 Task: Create Card Sales Call Review in Board DevOps Best Practices to Workspace Antivirus and Security Software. Create Card Rollerblading Review in Board Sales Performance Benchmarking to Workspace Antivirus and Security Software. Create Card Sales Meeting Review in Board IT Asset Management and Inventory Control to Workspace Antivirus and Security Software
Action: Mouse moved to (232, 182)
Screenshot: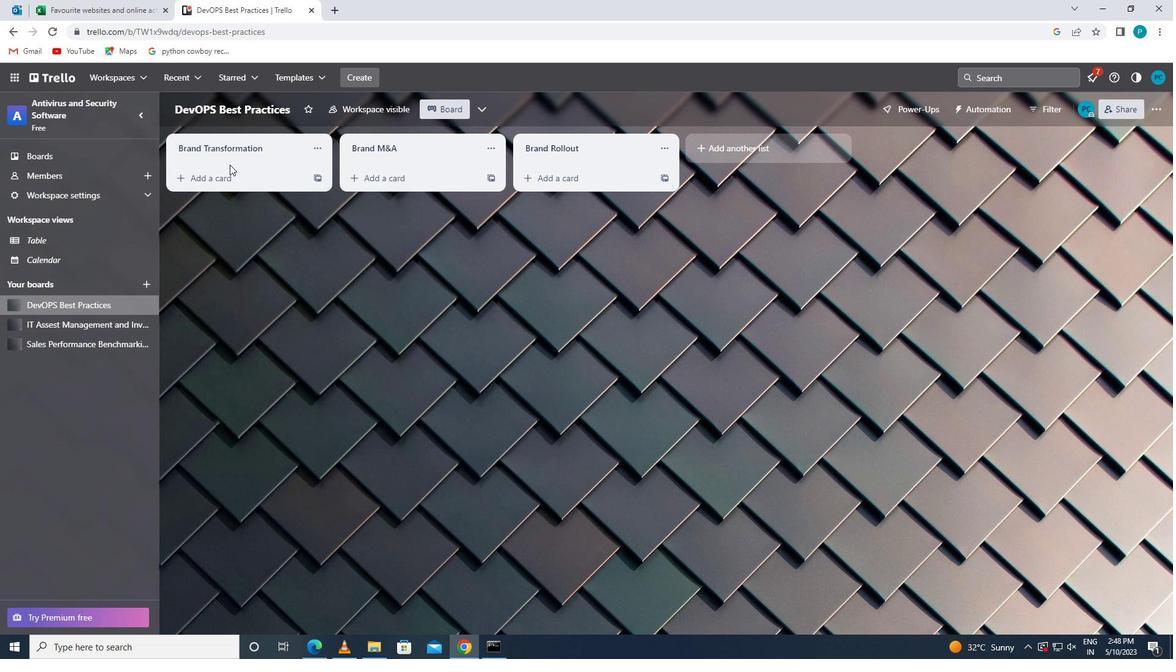 
Action: Mouse pressed left at (232, 182)
Screenshot: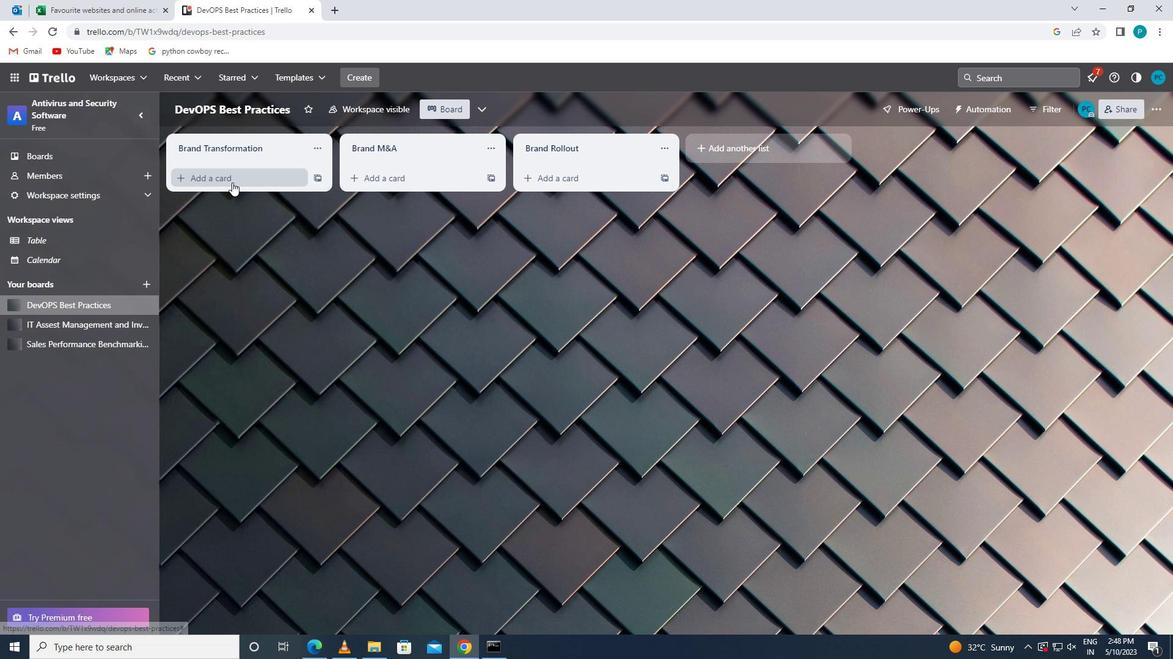 
Action: Key pressed <Key.caps_lock>s<Key.caps_lock>ales<Key.space><Key.caps_lock>c<Key.caps_lock>all<Key.space><Key.caps_lock>r<Key.caps_lock>eview
Screenshot: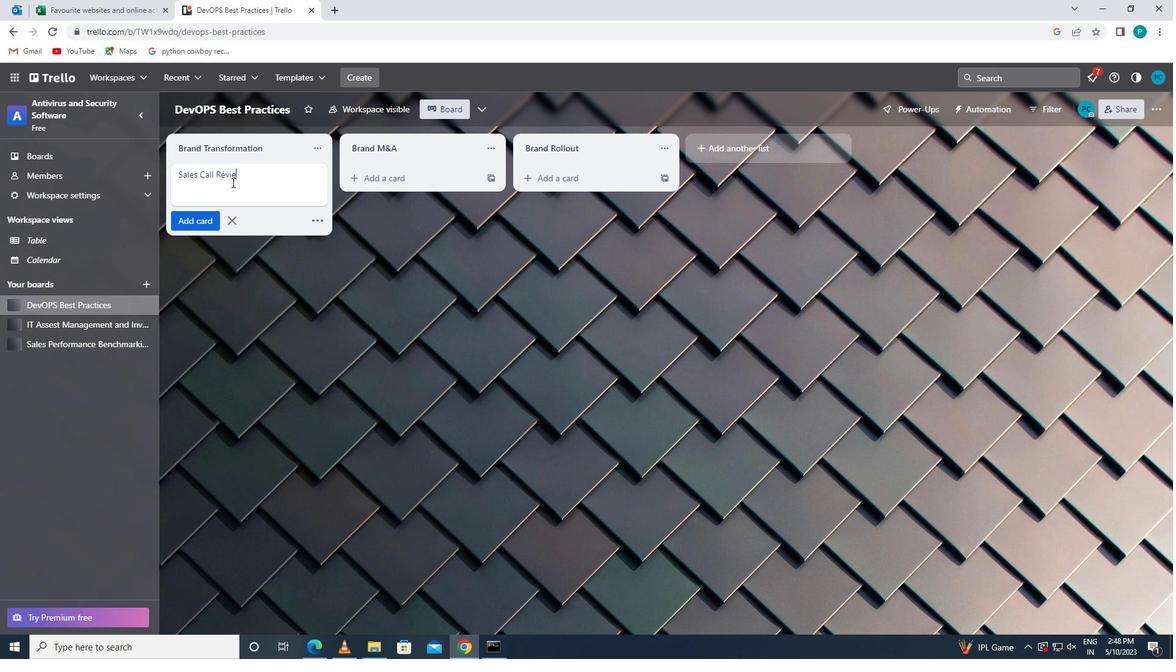 
Action: Mouse moved to (205, 214)
Screenshot: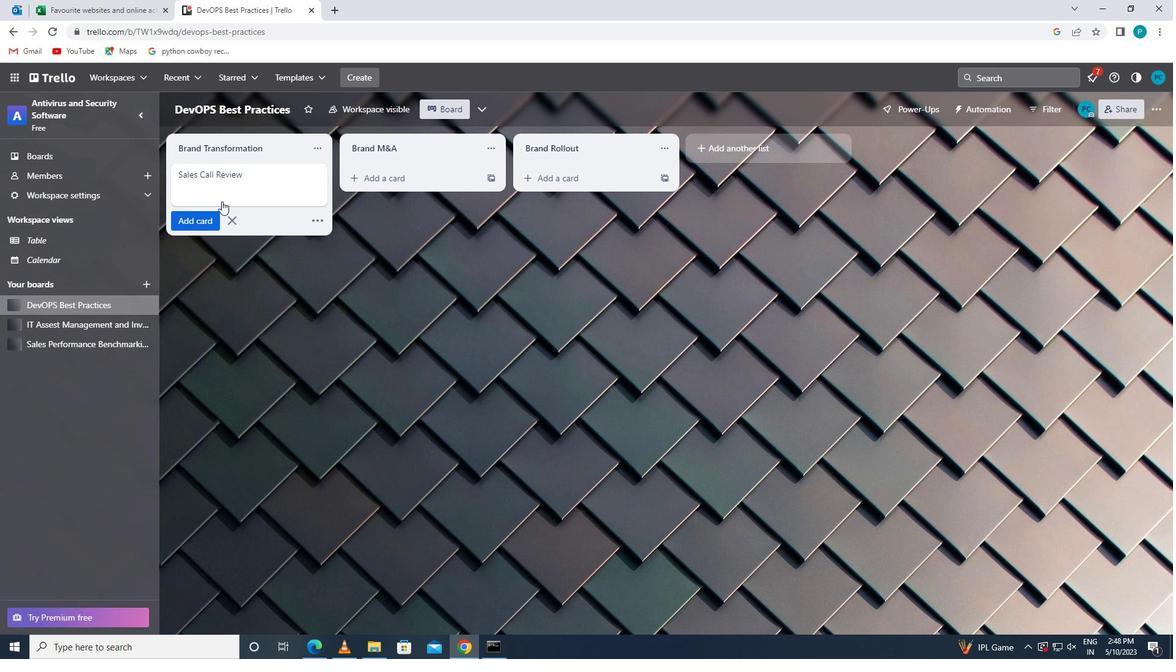 
Action: Mouse pressed left at (205, 214)
Screenshot: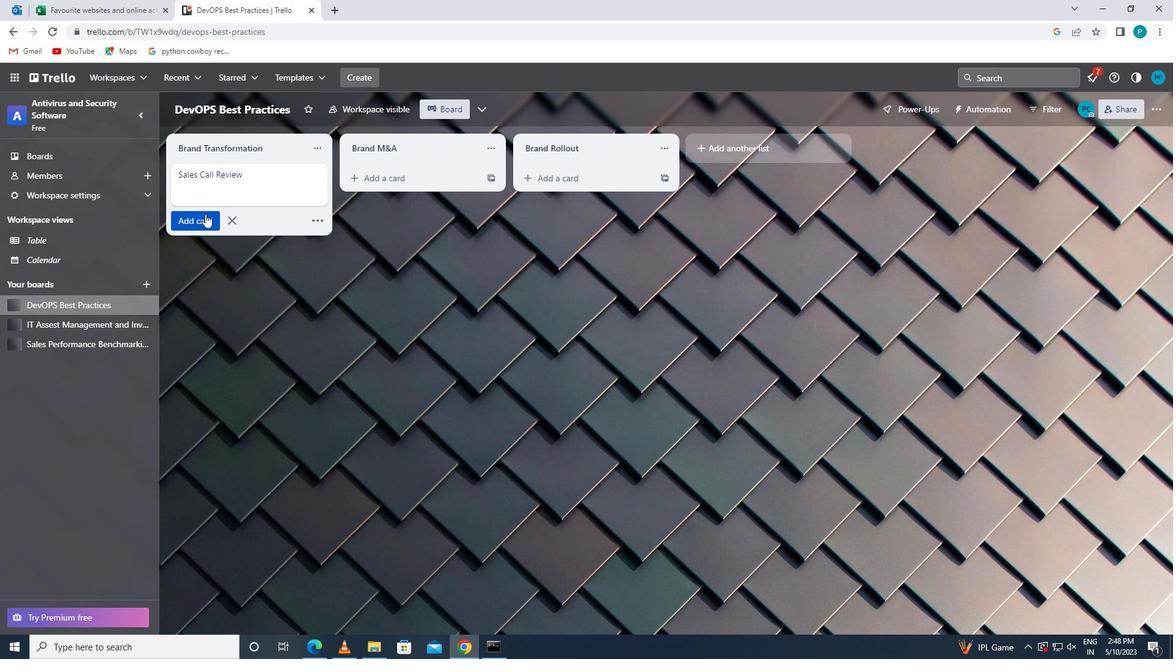 
Action: Mouse moved to (77, 339)
Screenshot: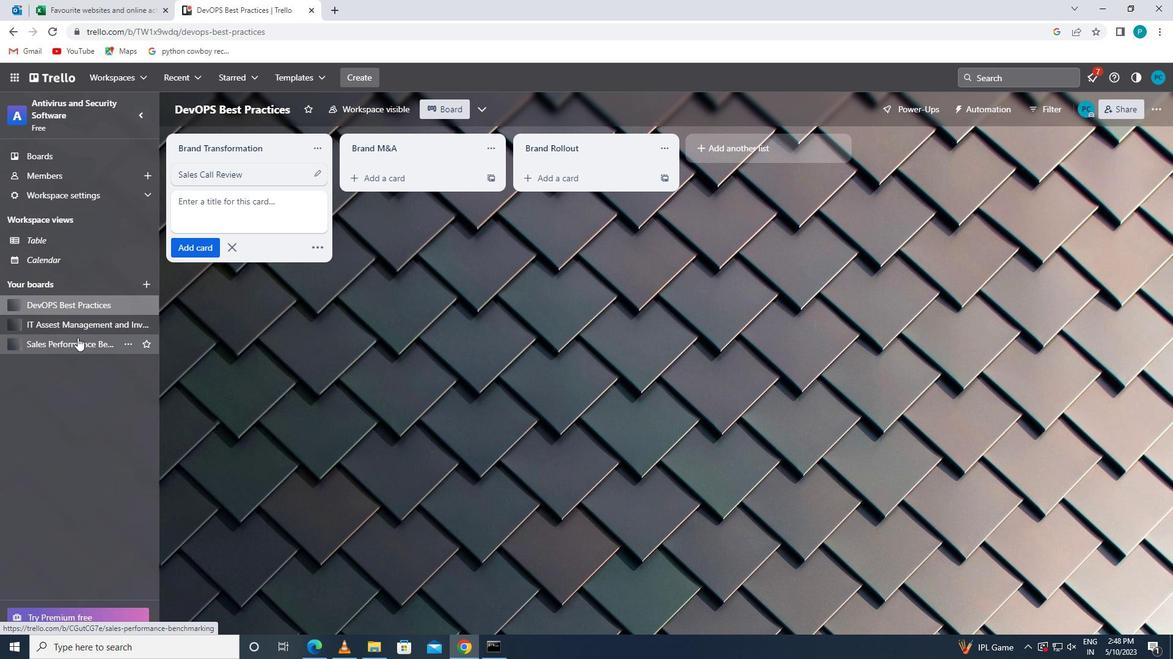 
Action: Mouse pressed left at (77, 339)
Screenshot: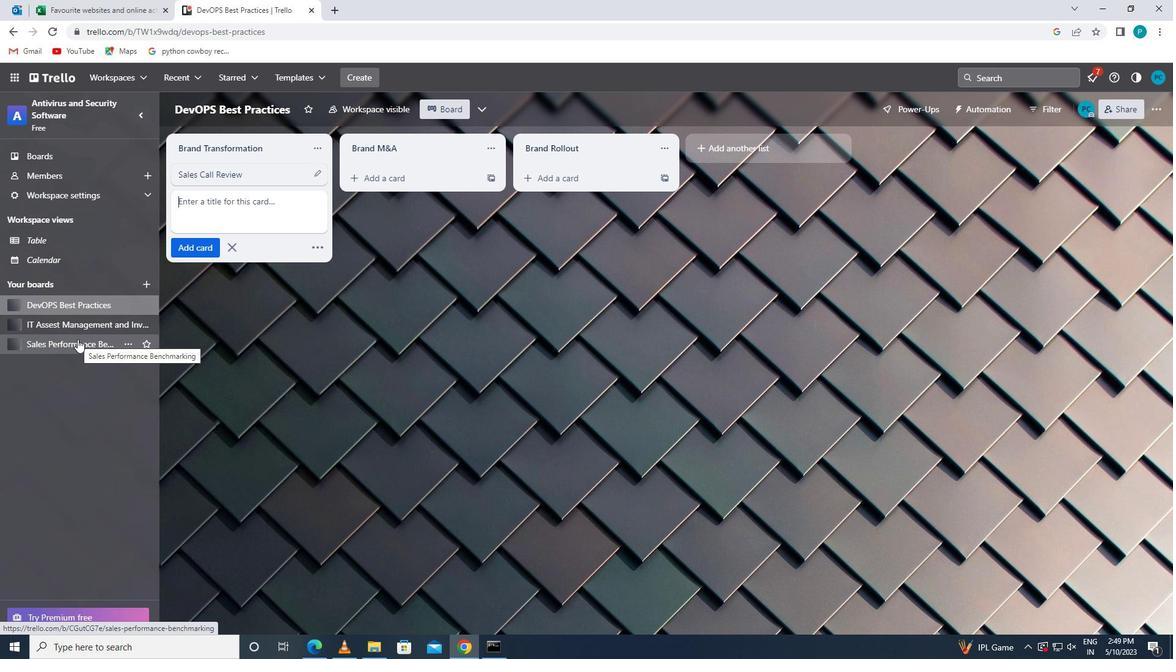 
Action: Mouse moved to (202, 179)
Screenshot: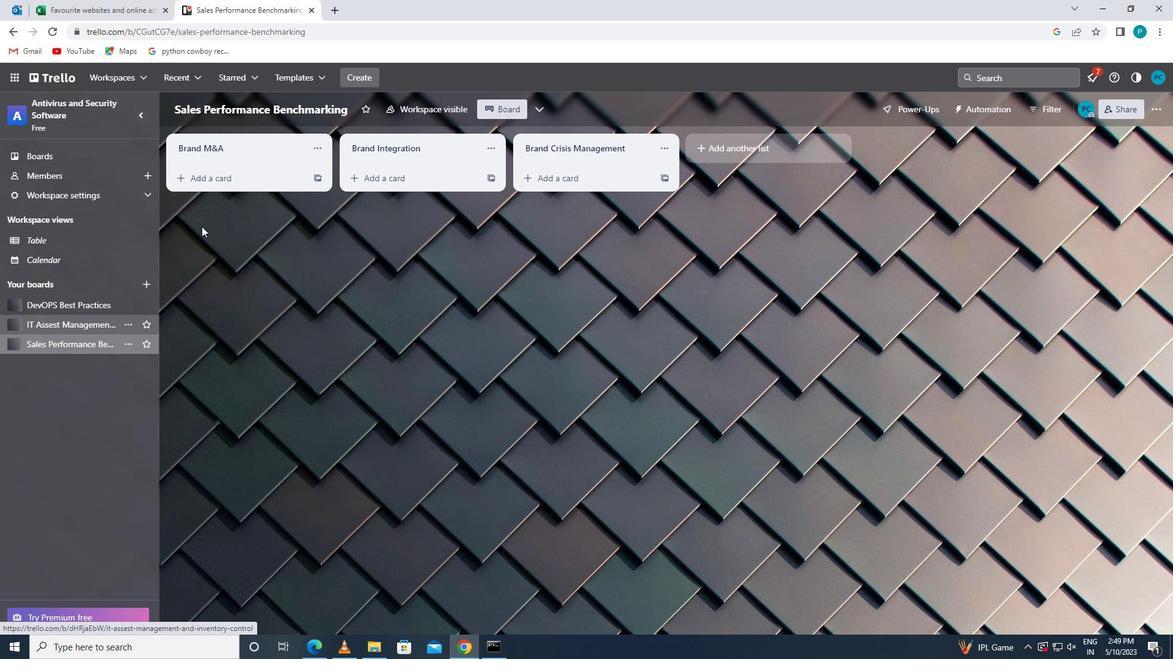
Action: Mouse pressed left at (202, 179)
Screenshot: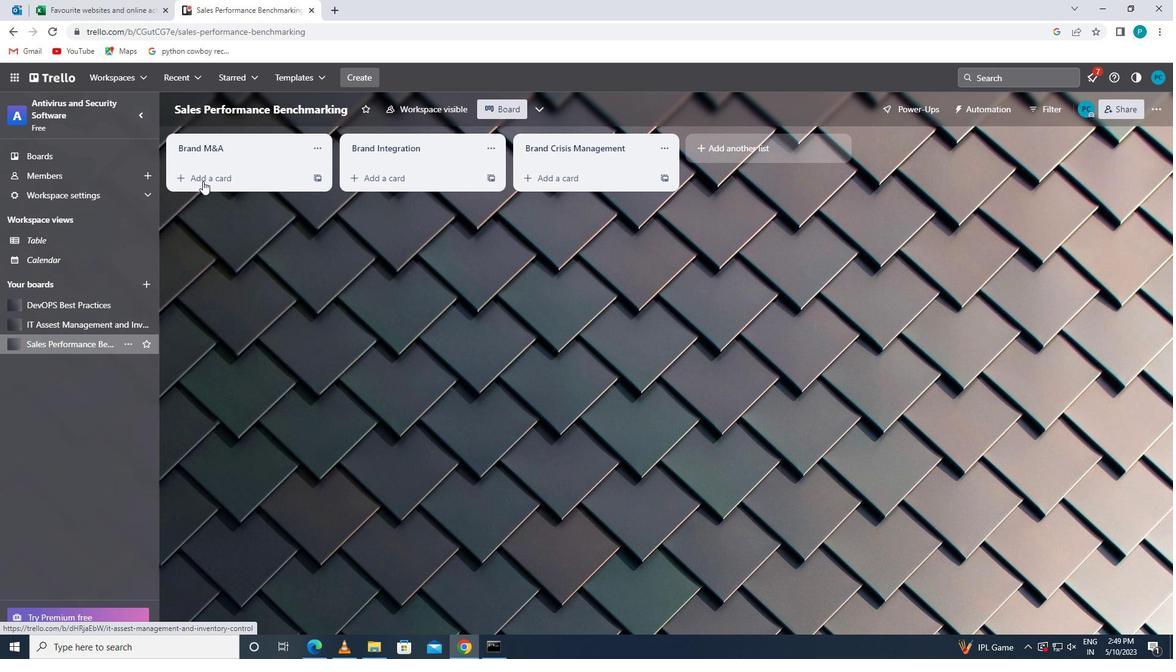 
Action: Key pressed <Key.caps_lock>r<Key.caps_lock>ollerblading<Key.space><Key.caps_lock>r<Key.caps_lock>eview
Screenshot: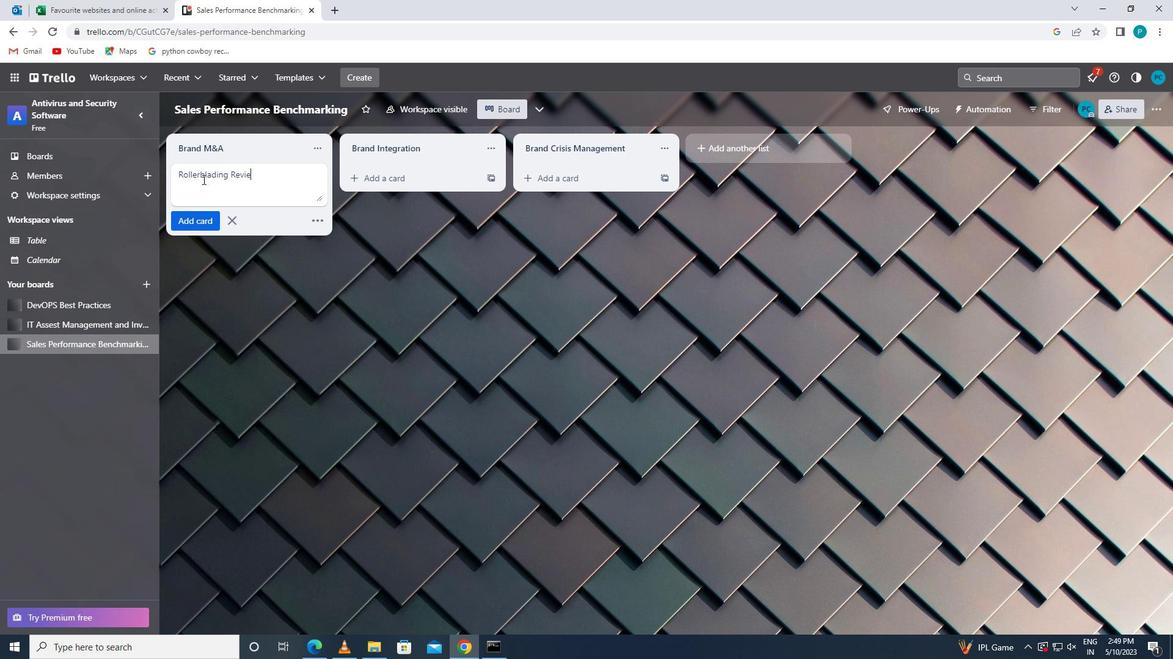 
Action: Mouse moved to (193, 219)
Screenshot: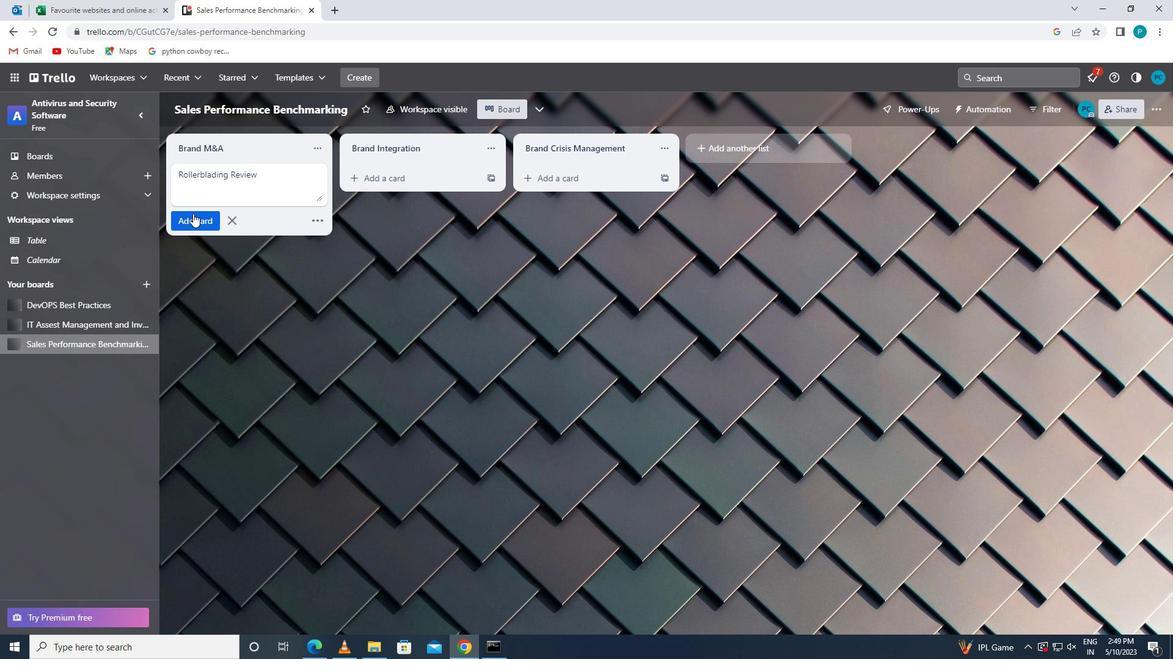 
Action: Mouse pressed left at (193, 219)
Screenshot: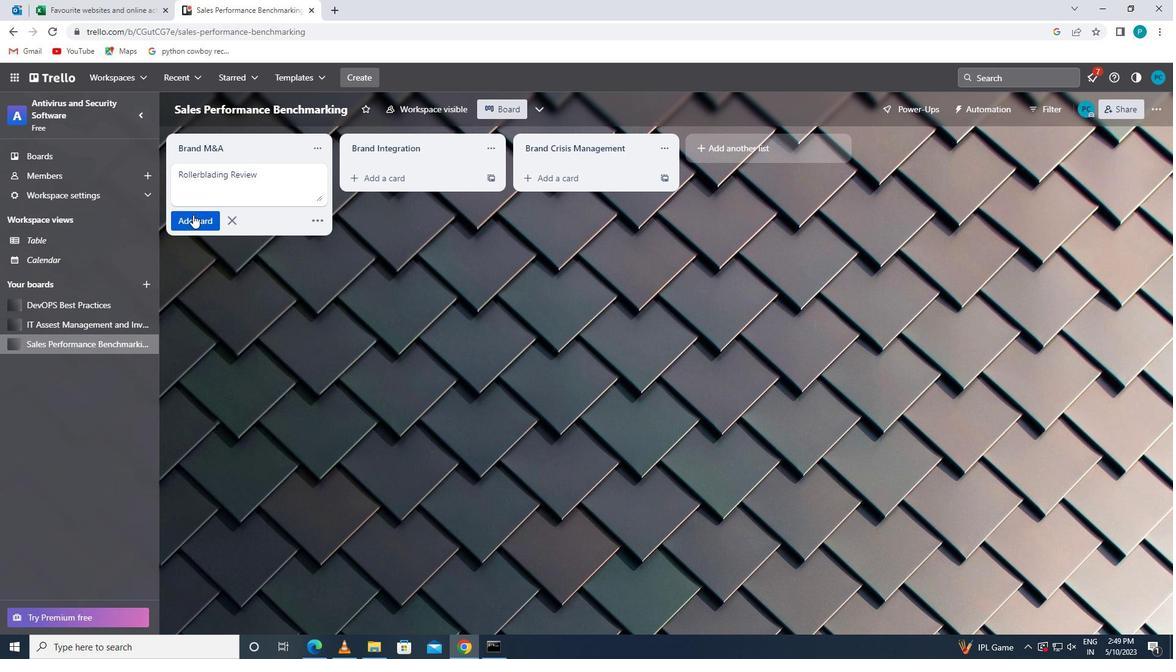 
Action: Mouse moved to (68, 325)
Screenshot: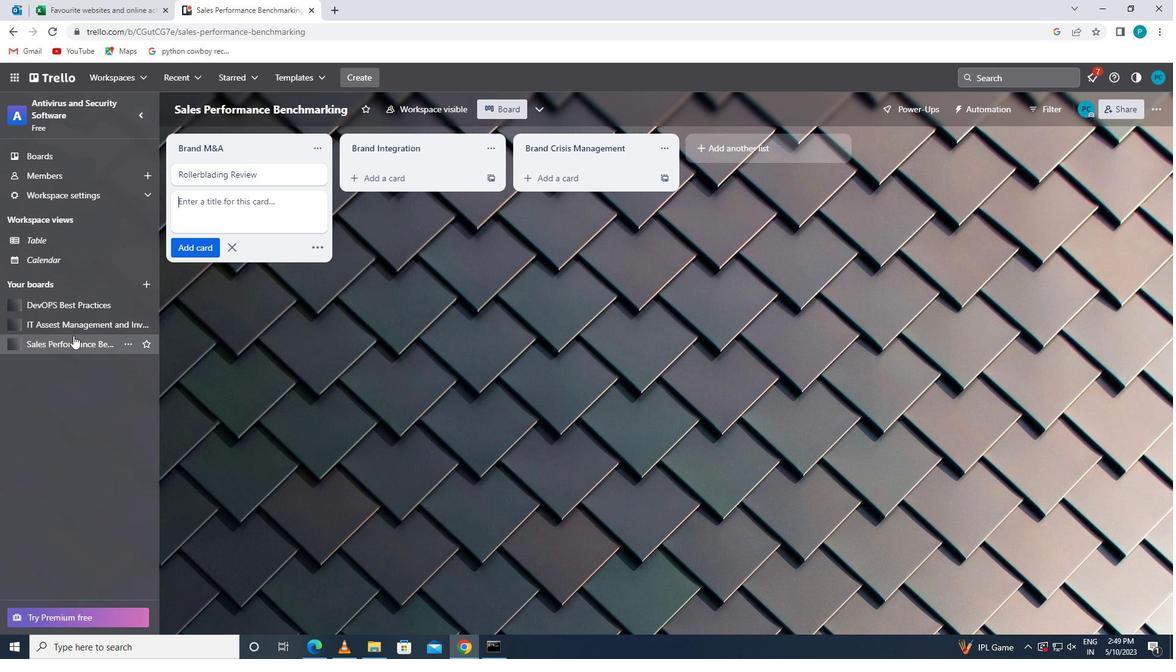 
Action: Mouse pressed left at (68, 325)
Screenshot: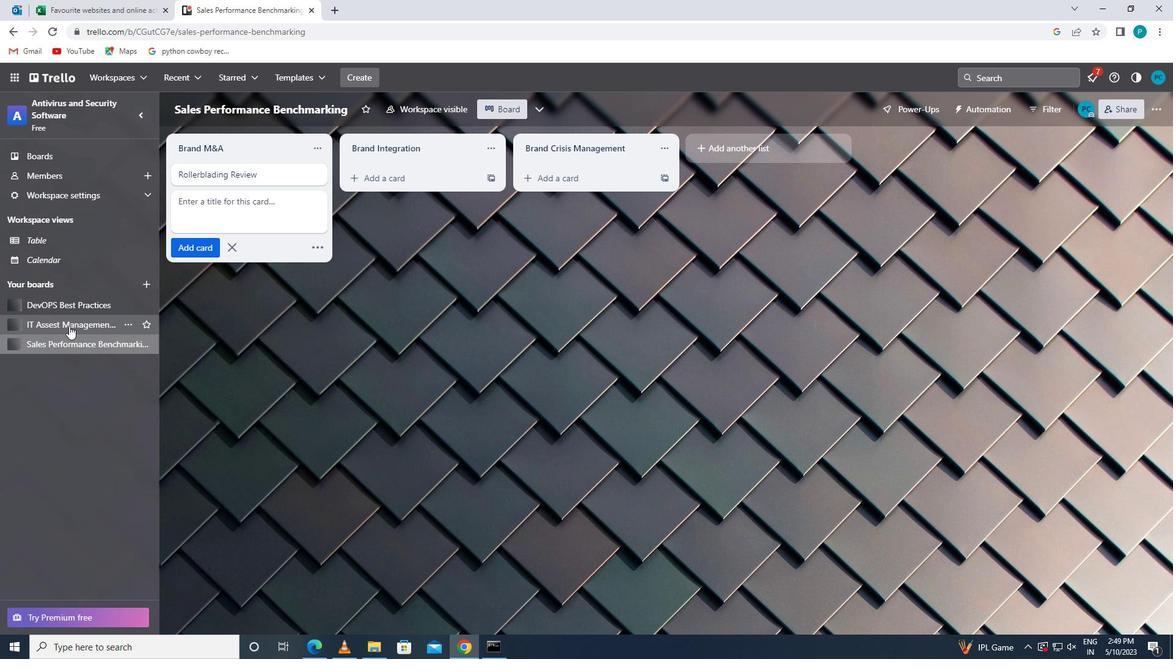 
Action: Mouse moved to (208, 187)
Screenshot: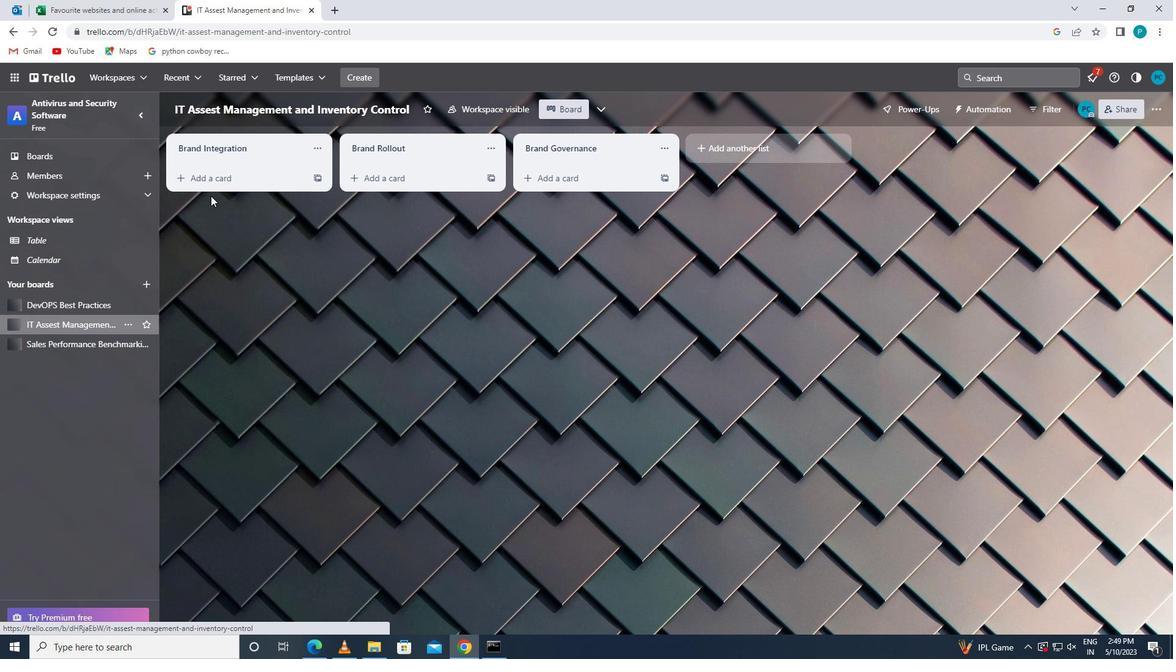 
Action: Mouse pressed left at (208, 187)
Screenshot: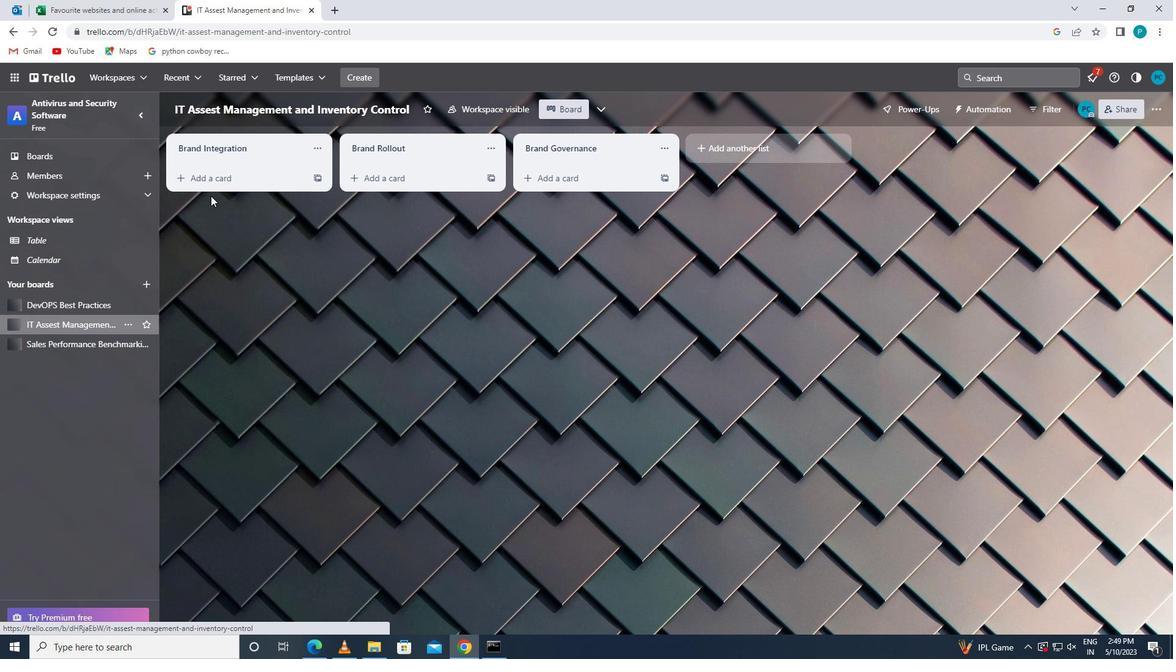 
Action: Mouse moved to (205, 178)
Screenshot: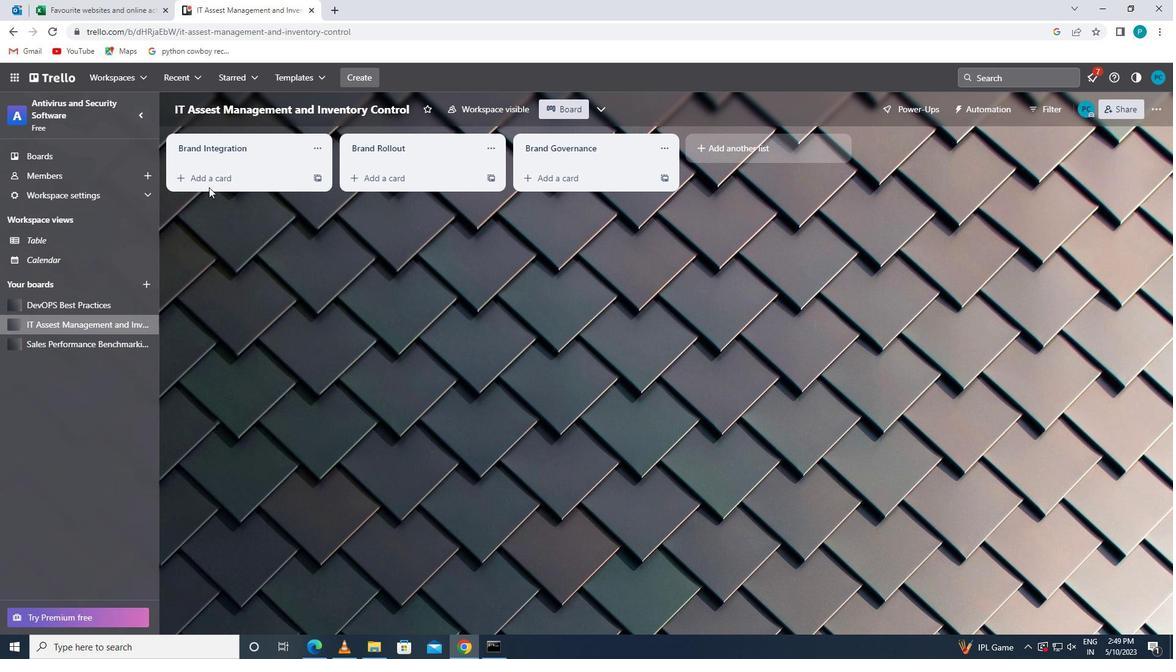 
Action: Mouse pressed left at (205, 178)
Screenshot: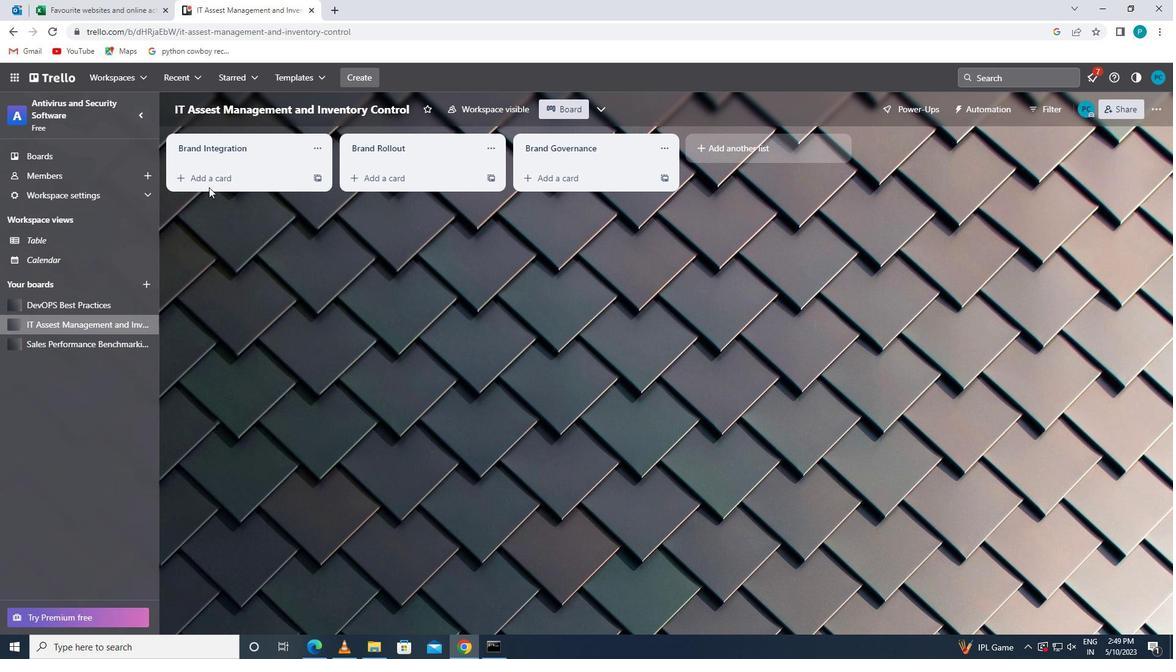 
Action: Key pressed <Key.caps_lock>s<Key.caps_lock>ales<Key.space><Key.caps_lock>m<Key.caps_lock>eeting<Key.space><Key.caps_lock>r<Key.caps_lock>eview
Screenshot: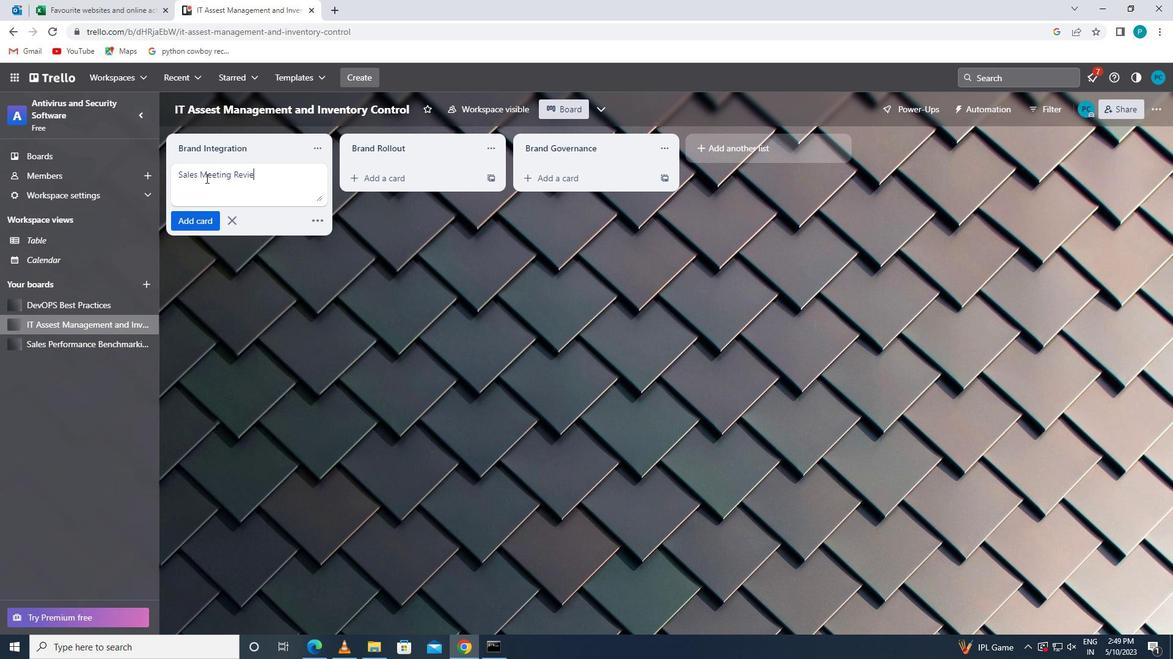 
Action: Mouse moved to (184, 221)
Screenshot: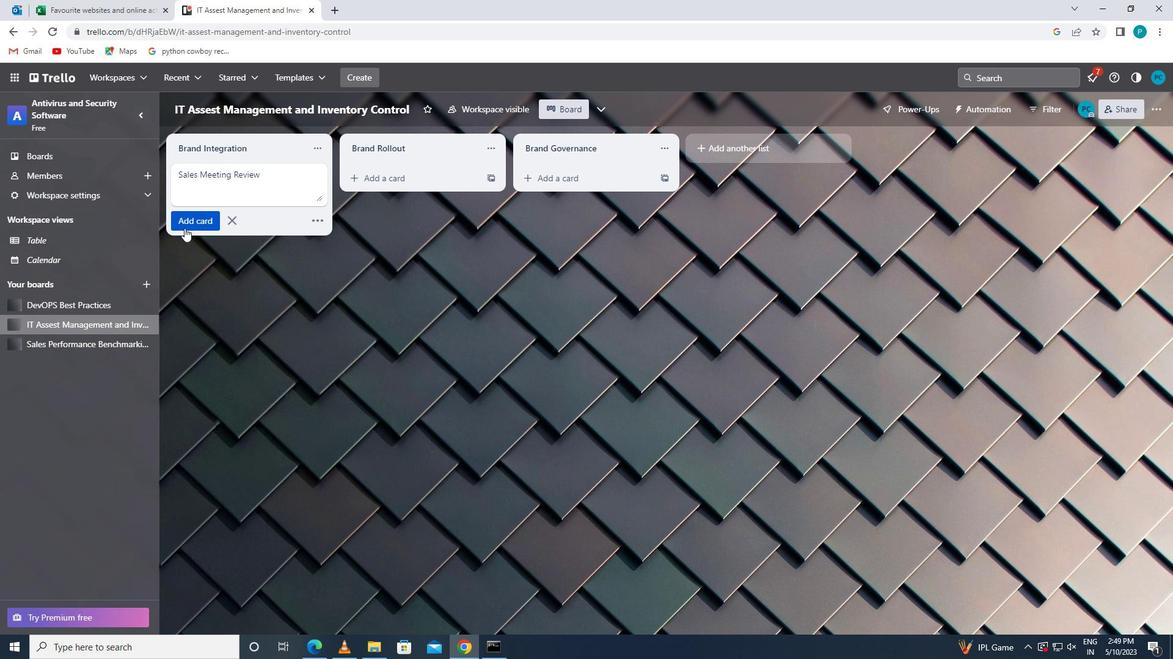 
Action: Mouse pressed left at (184, 221)
Screenshot: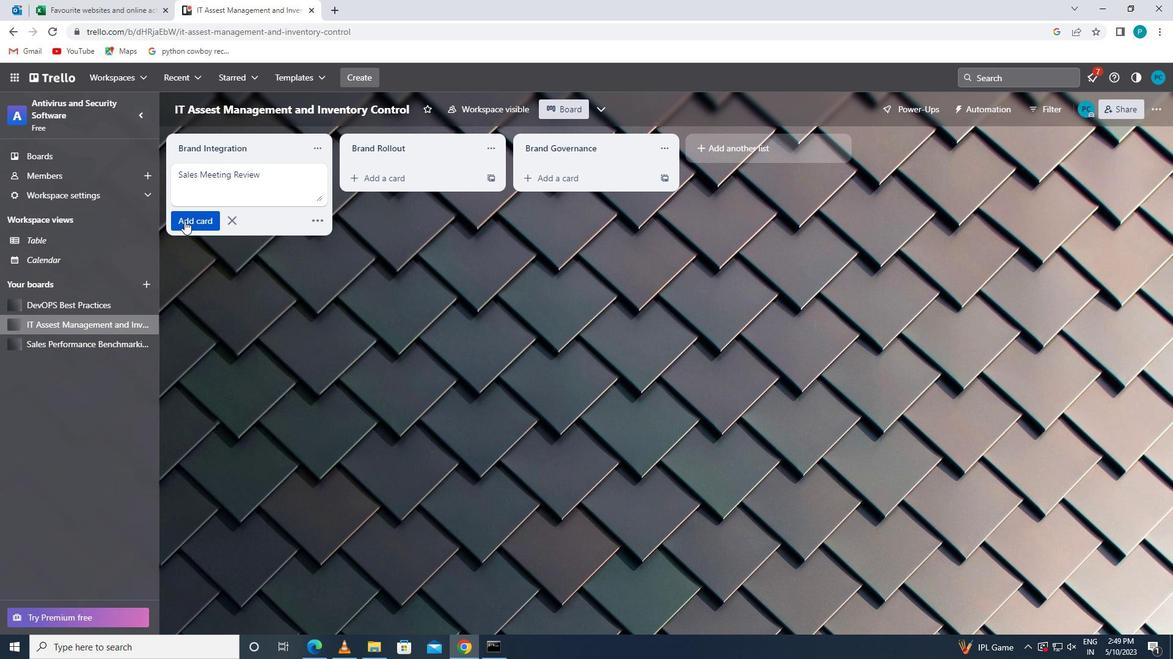 
